 Task: Select an email.
Action: Mouse moved to (302, 195)
Screenshot: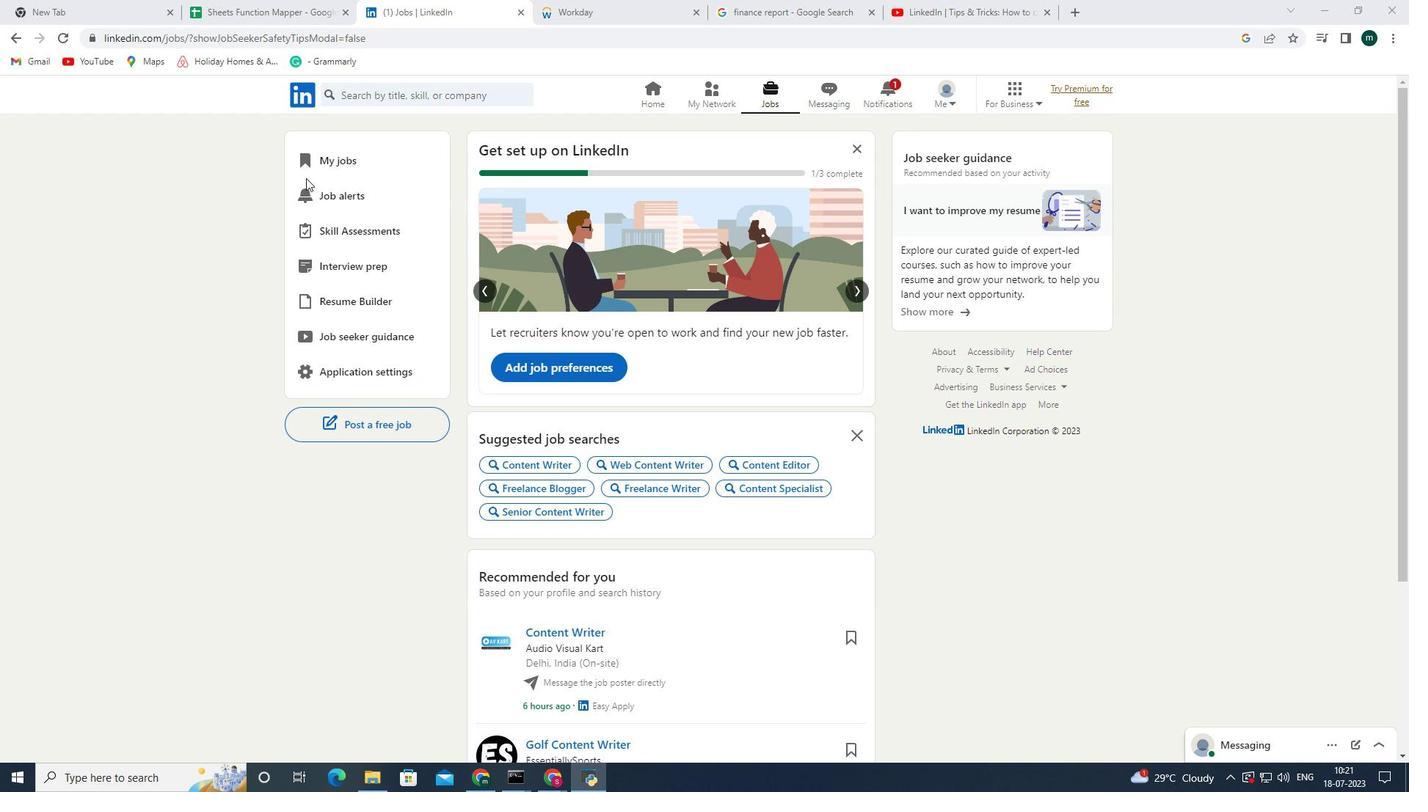
Action: Mouse pressed left at (302, 195)
Screenshot: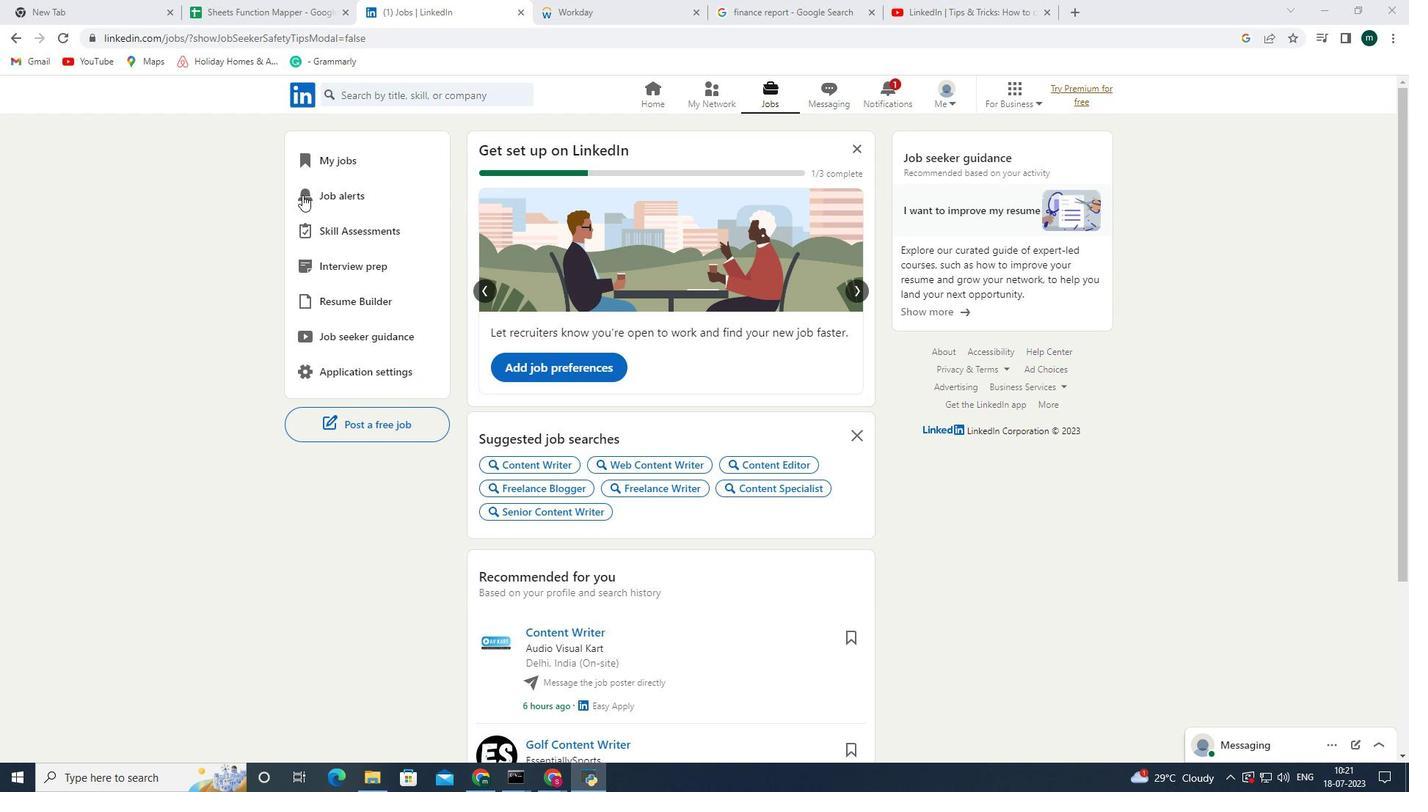 
Action: Mouse moved to (918, 175)
Screenshot: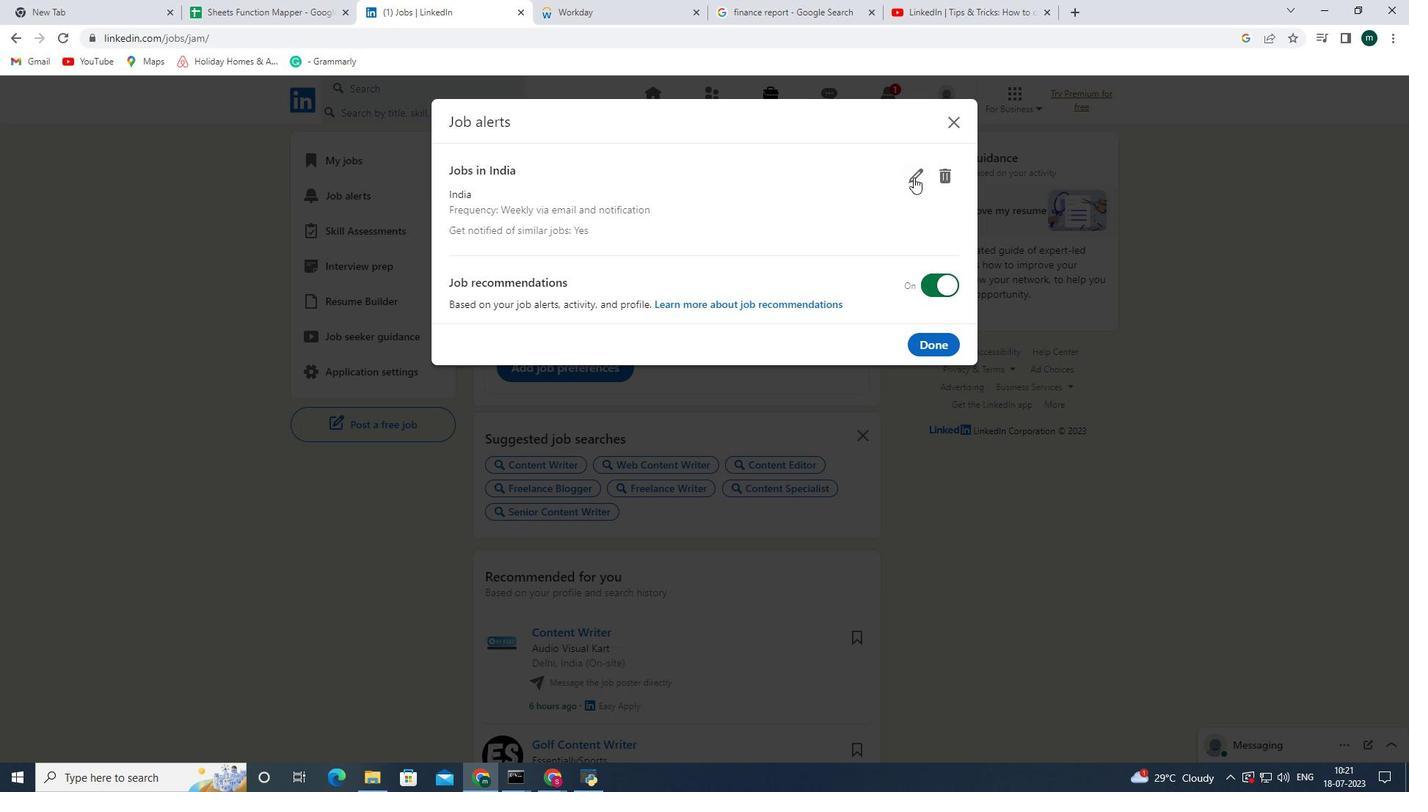 
Action: Mouse pressed left at (918, 175)
Screenshot: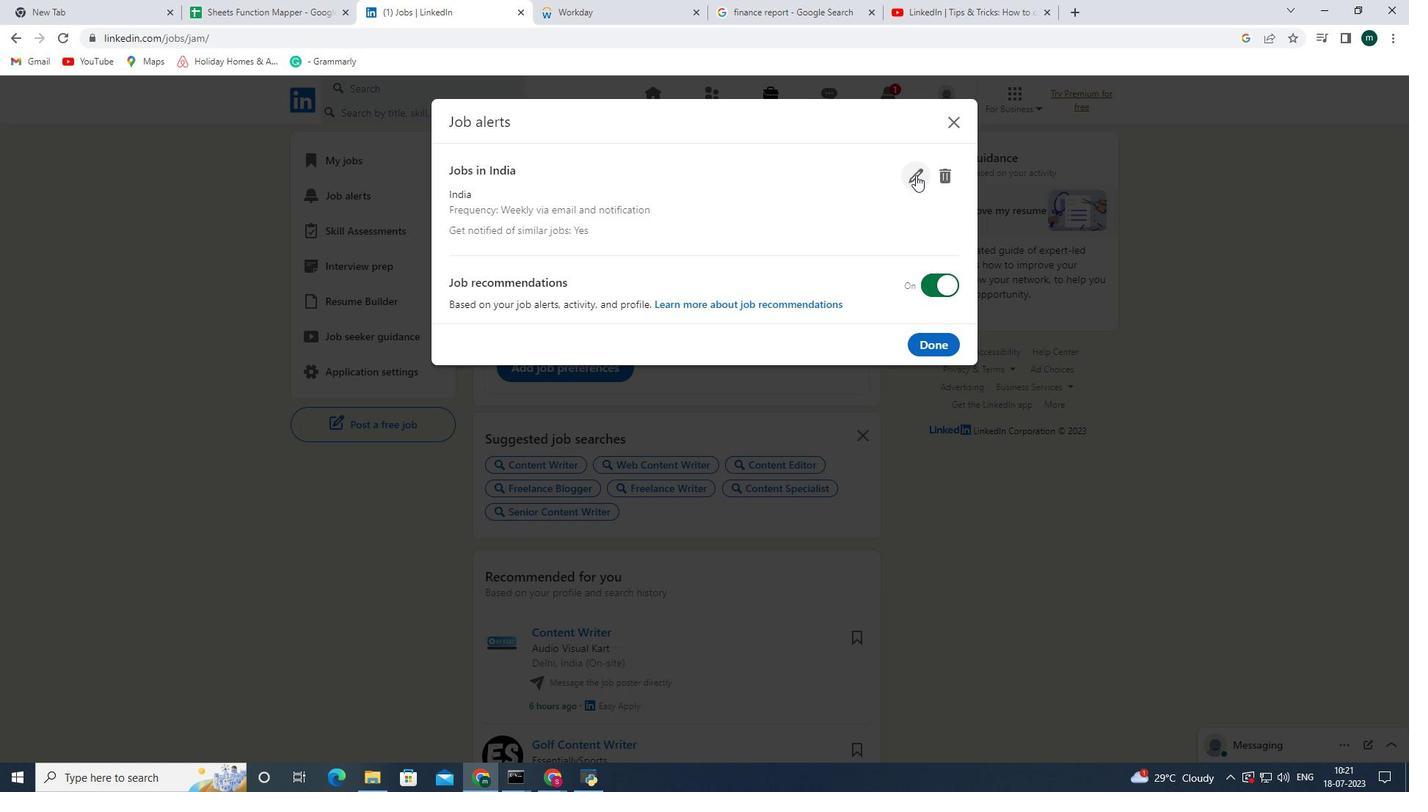 
Action: Mouse moved to (479, 367)
Screenshot: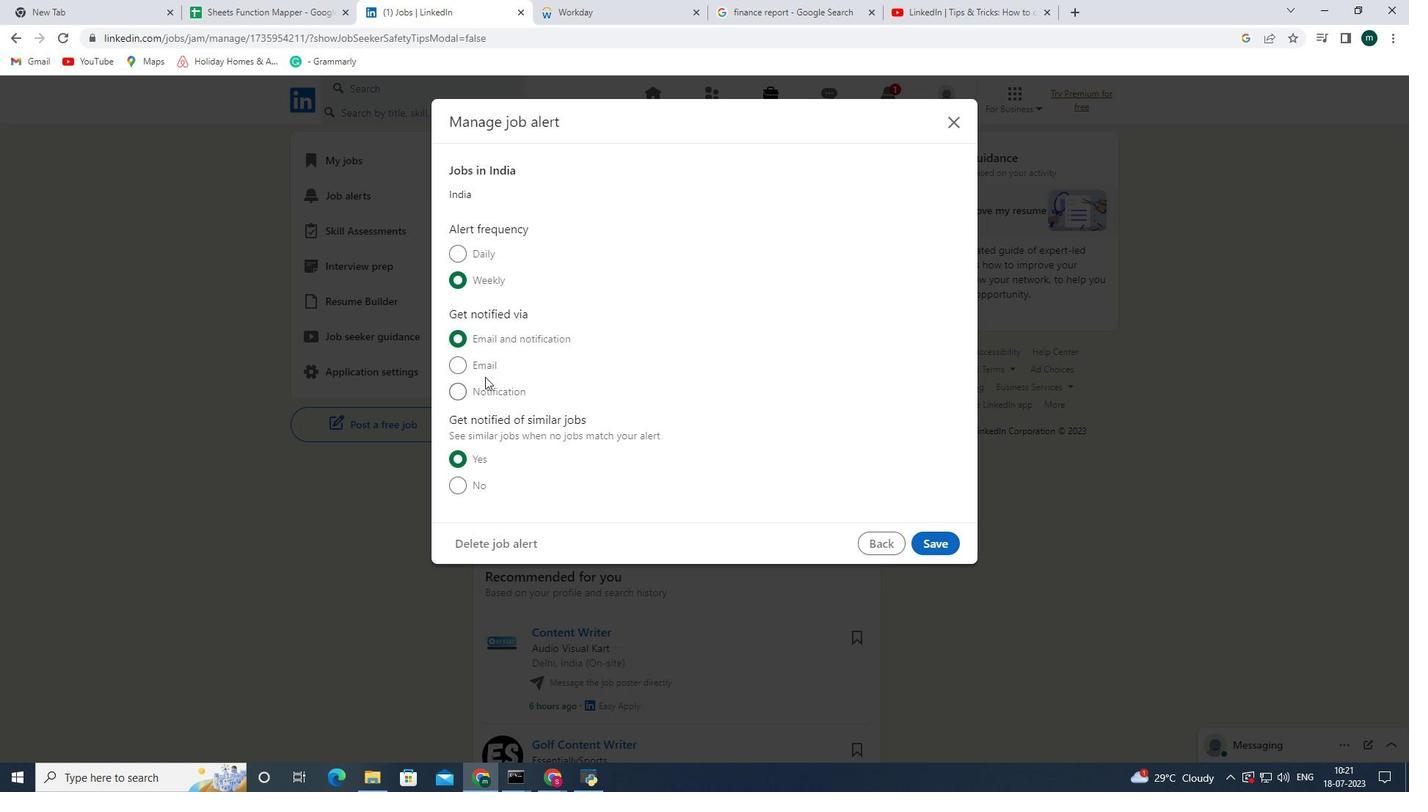 
Action: Mouse pressed left at (479, 367)
Screenshot: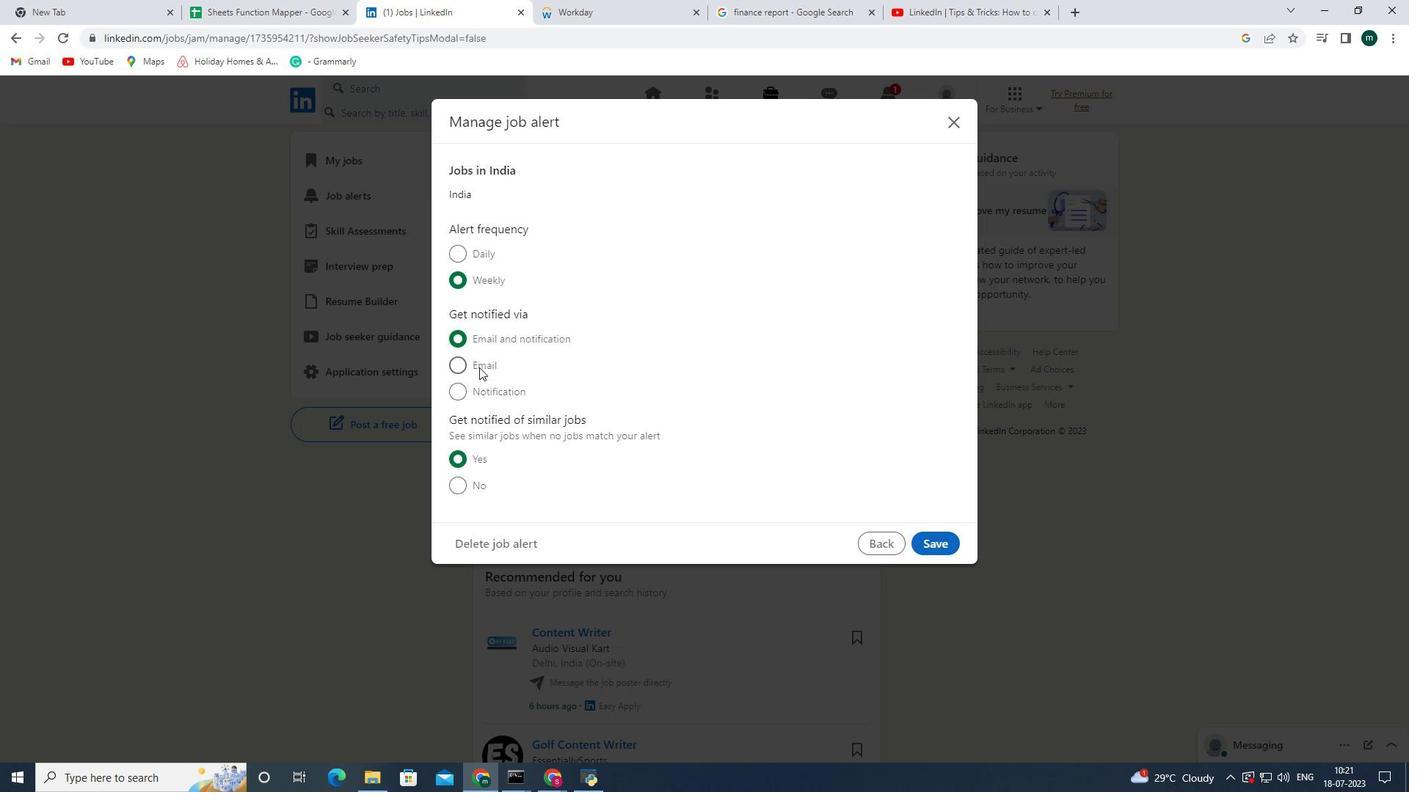 
Action: Mouse moved to (939, 541)
Screenshot: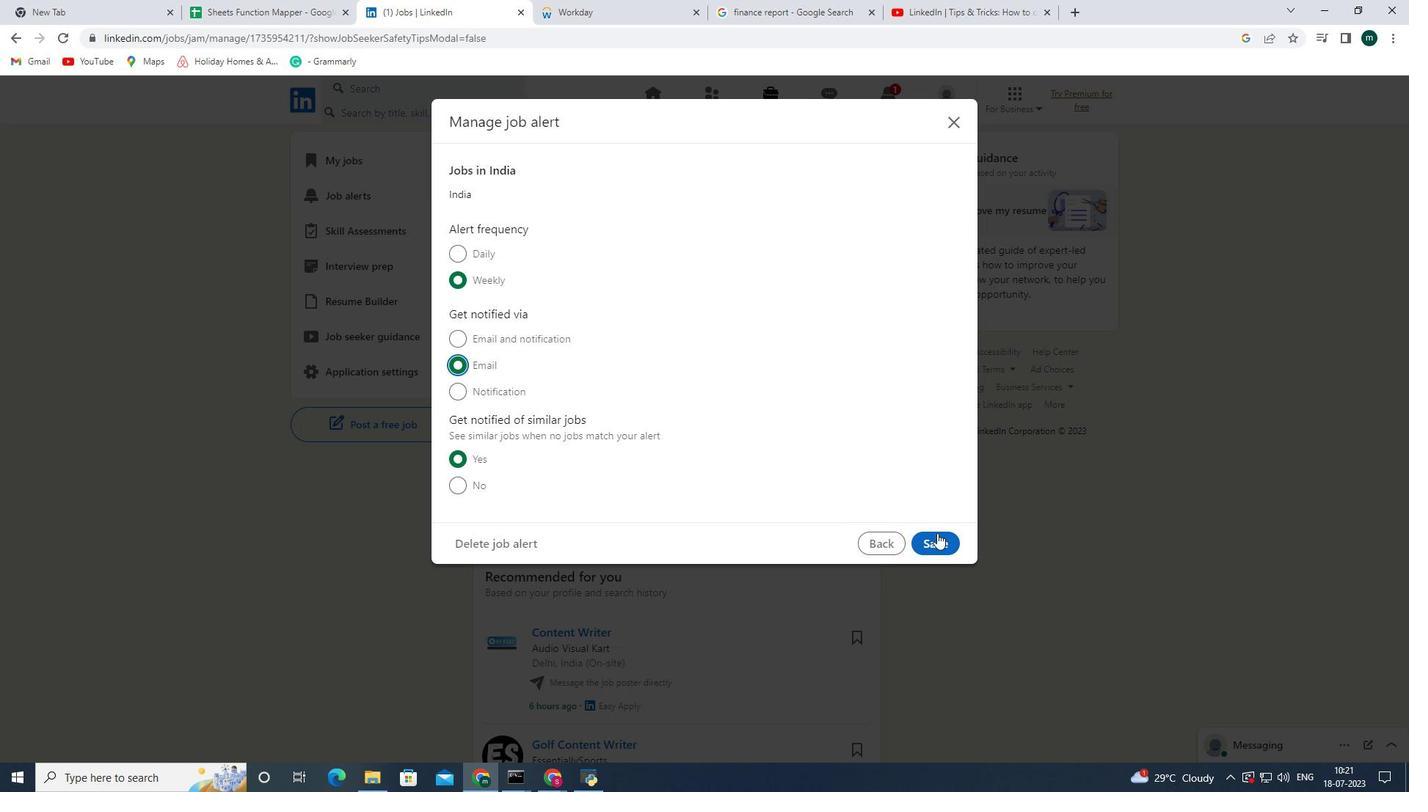 
Action: Mouse pressed left at (939, 541)
Screenshot: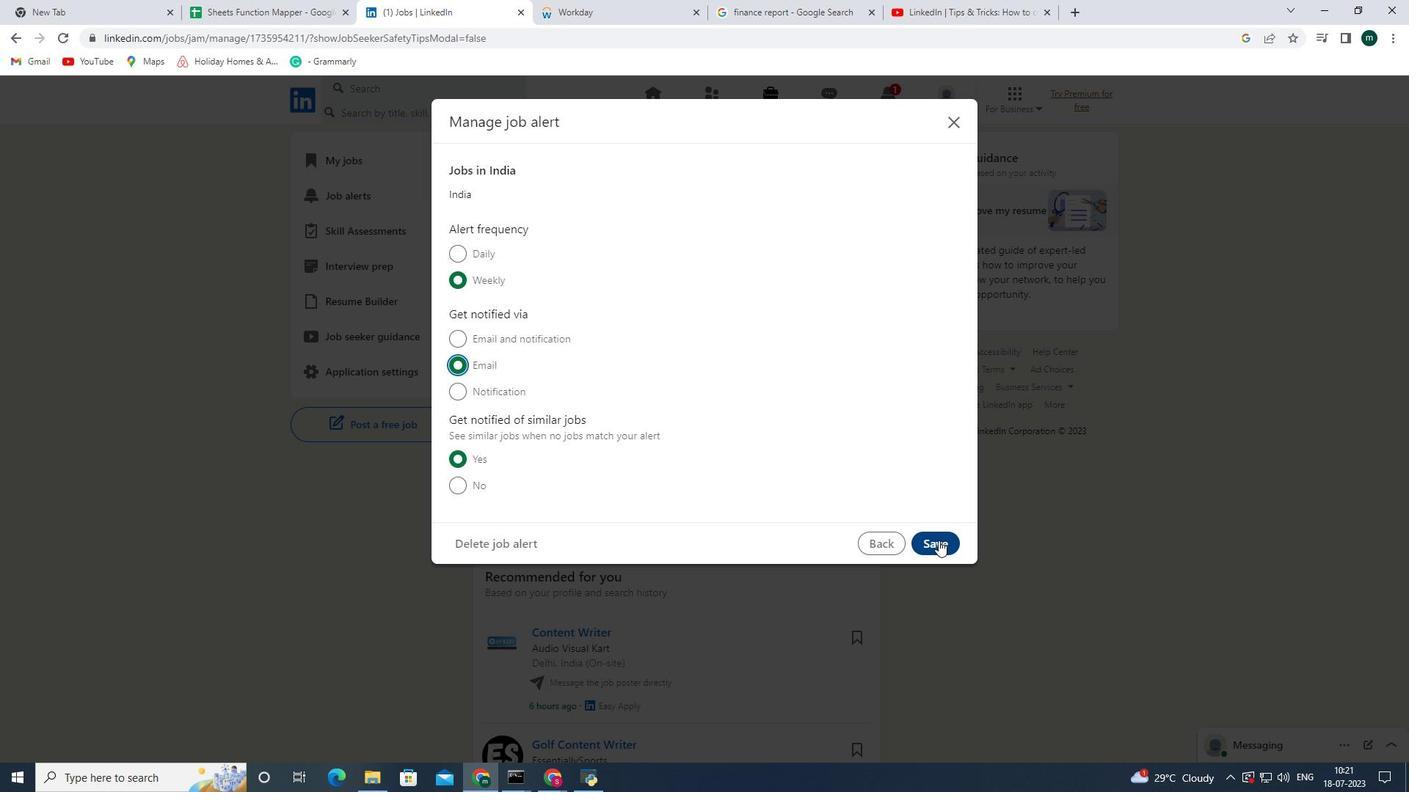 
